 Task: Set the FEC code rate for Cable and satellite reception parameters to 6/7.
Action: Mouse moved to (122, 14)
Screenshot: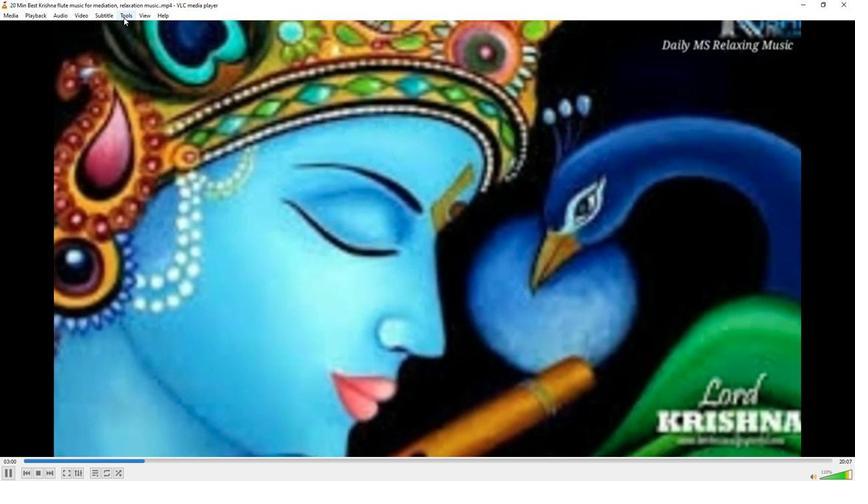 
Action: Mouse pressed left at (122, 14)
Screenshot: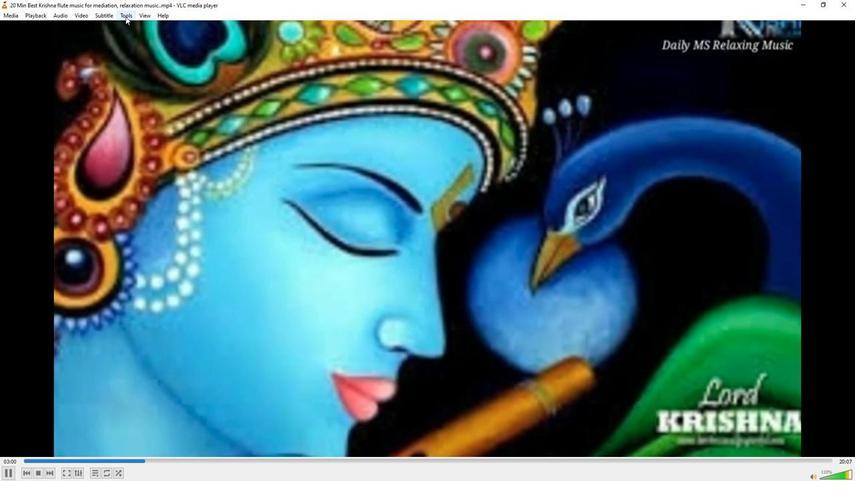 
Action: Mouse moved to (122, 120)
Screenshot: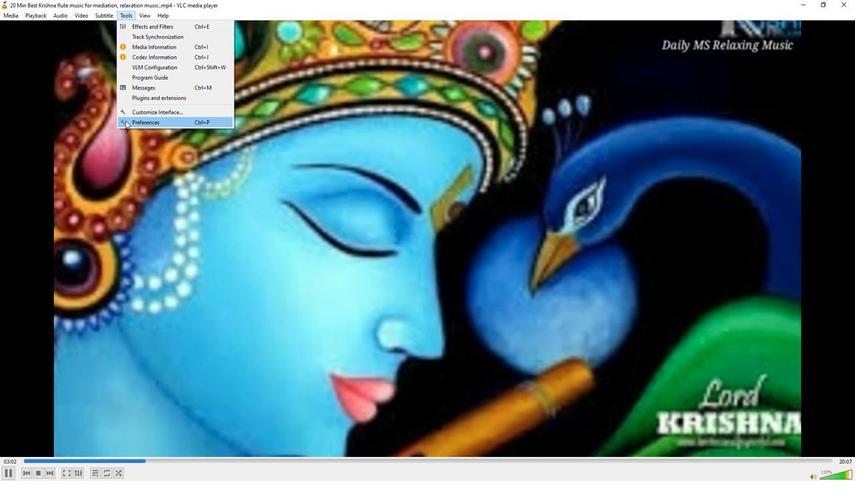 
Action: Mouse pressed left at (122, 120)
Screenshot: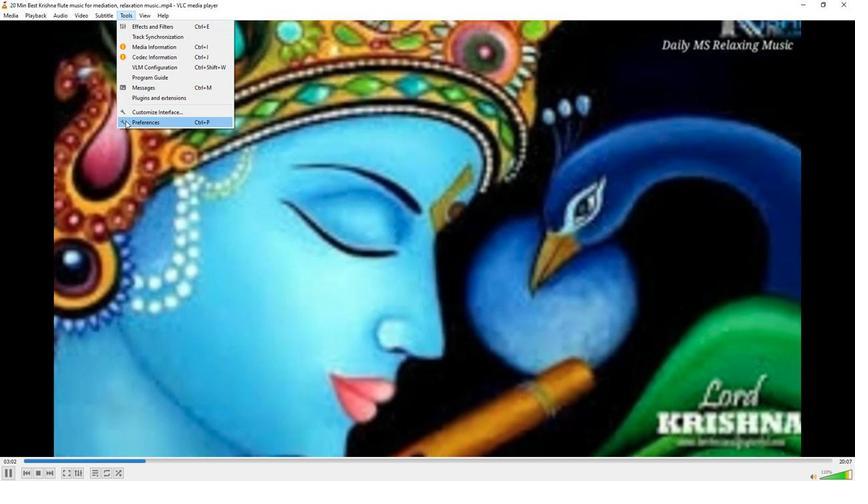 
Action: Mouse moved to (280, 395)
Screenshot: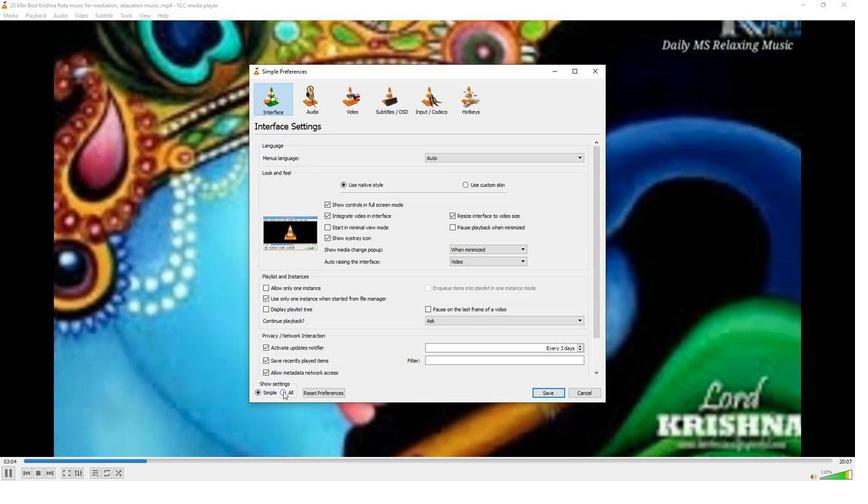 
Action: Mouse pressed left at (280, 395)
Screenshot: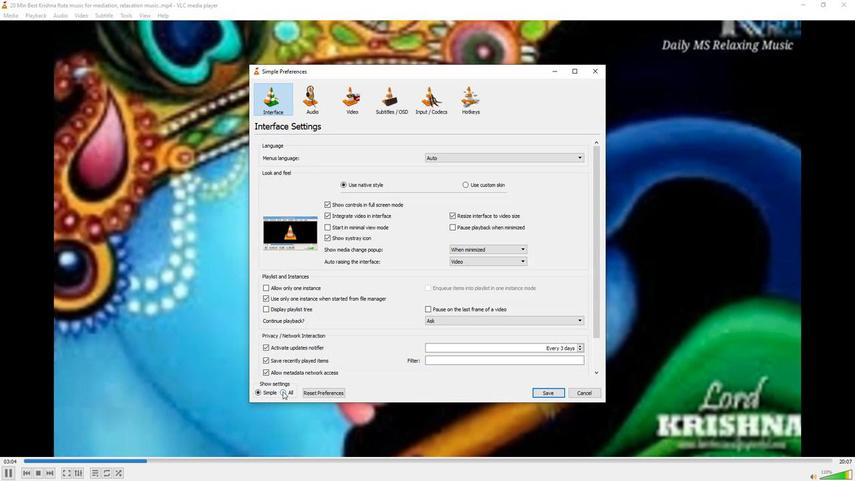 
Action: Mouse moved to (268, 243)
Screenshot: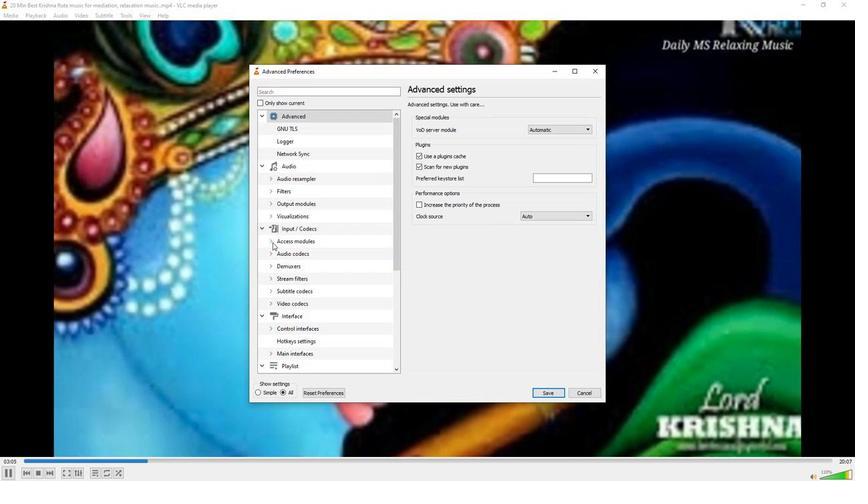 
Action: Mouse pressed left at (268, 243)
Screenshot: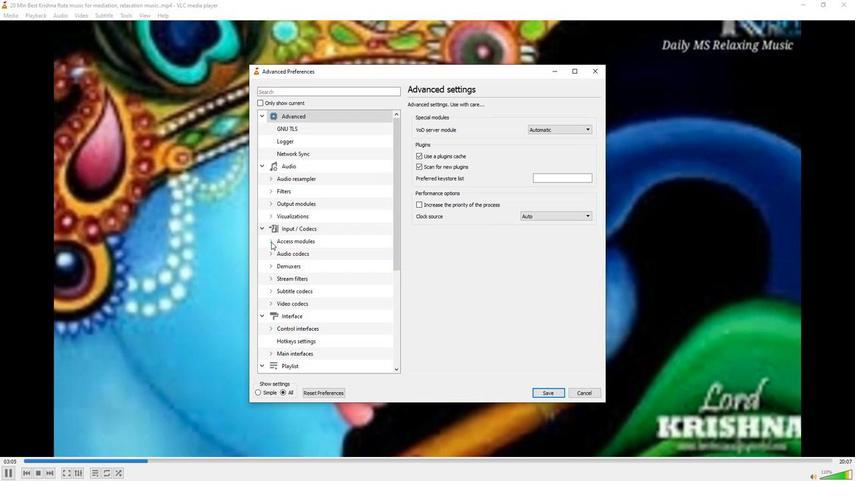 
Action: Mouse moved to (284, 322)
Screenshot: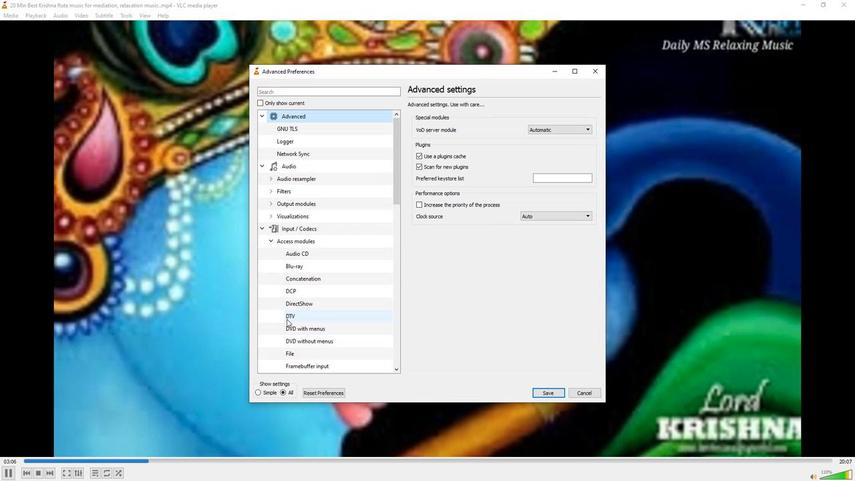 
Action: Mouse pressed left at (284, 322)
Screenshot: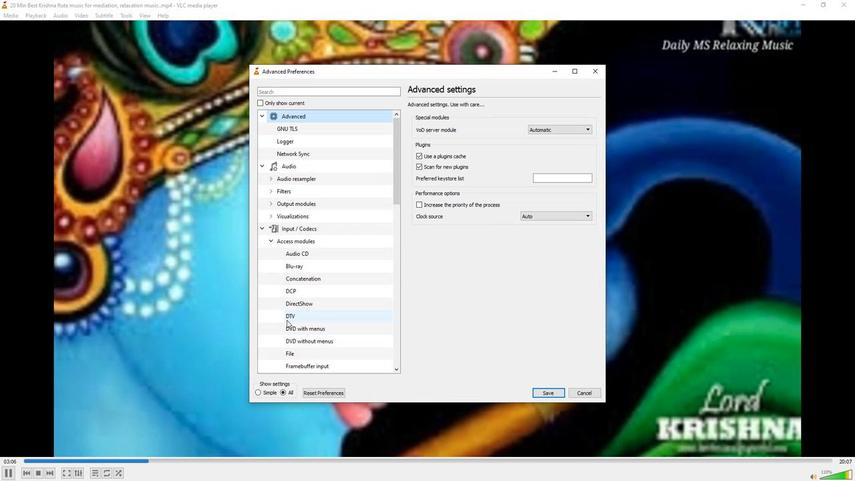 
Action: Mouse moved to (512, 269)
Screenshot: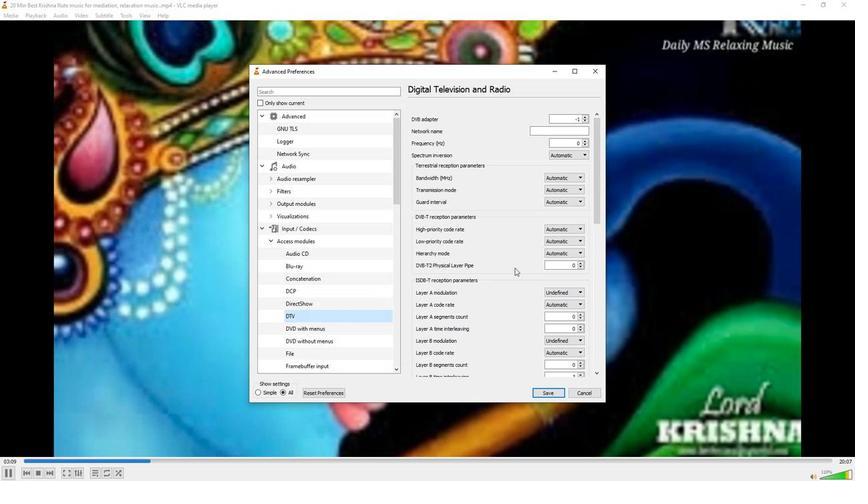 
Action: Mouse scrolled (512, 269) with delta (0, 0)
Screenshot: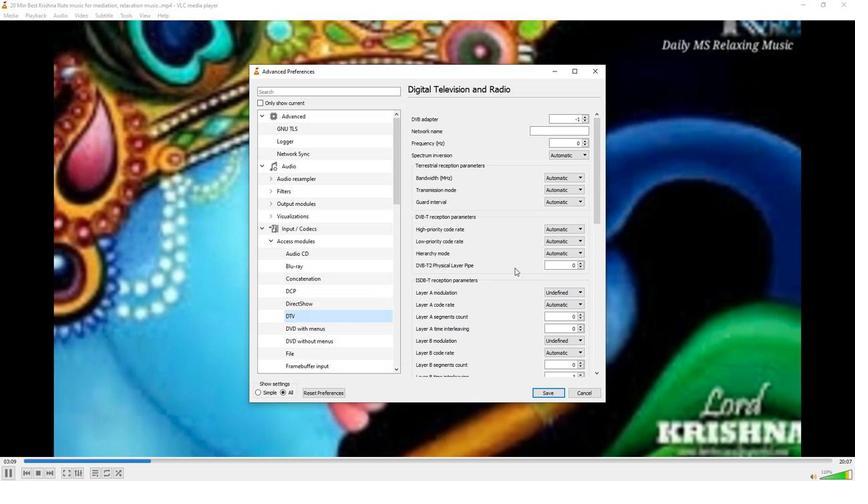 
Action: Mouse scrolled (512, 269) with delta (0, 0)
Screenshot: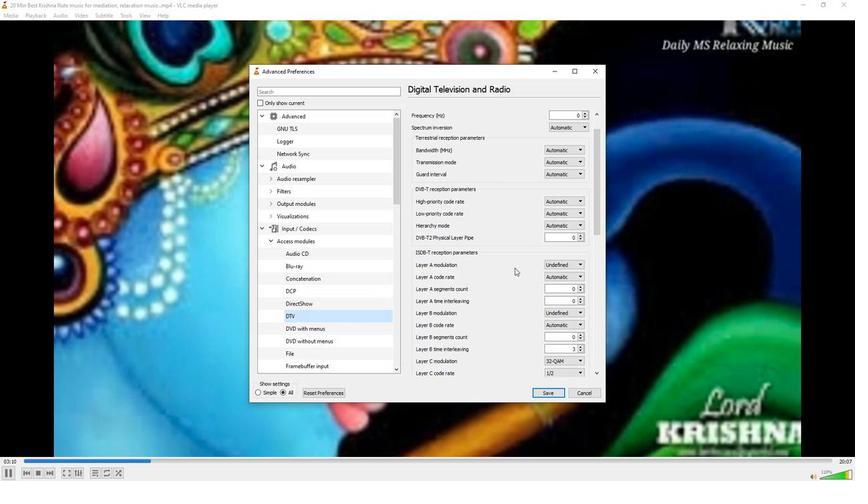 
Action: Mouse scrolled (512, 269) with delta (0, 0)
Screenshot: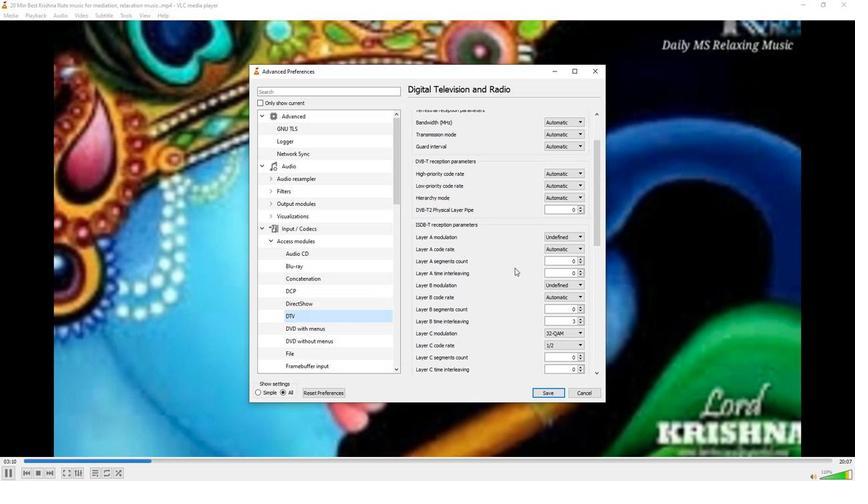 
Action: Mouse scrolled (512, 269) with delta (0, 0)
Screenshot: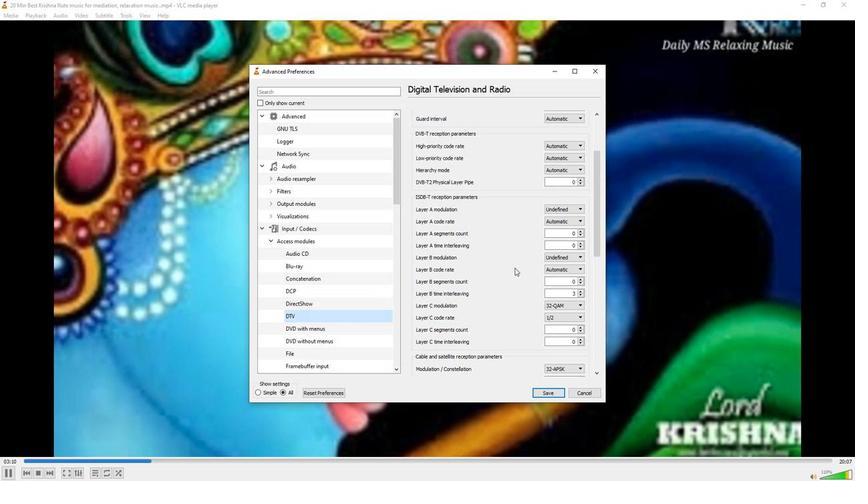 
Action: Mouse scrolled (512, 269) with delta (0, 0)
Screenshot: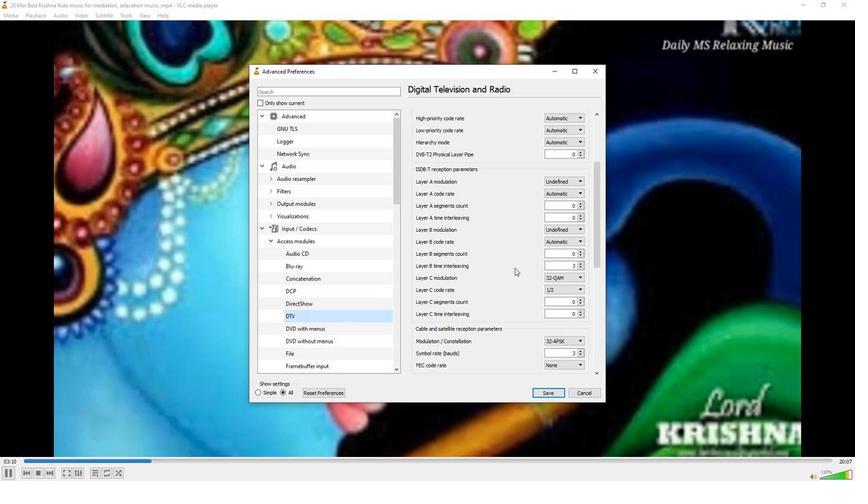 
Action: Mouse scrolled (512, 269) with delta (0, 0)
Screenshot: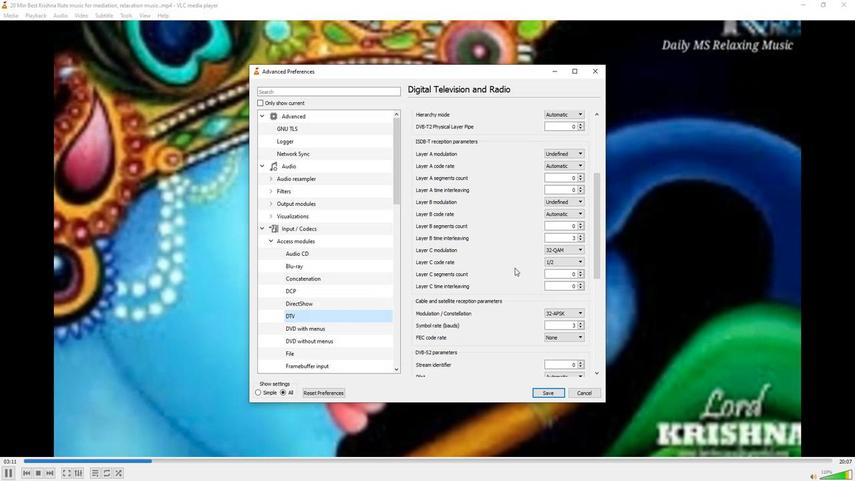 
Action: Mouse scrolled (512, 269) with delta (0, 0)
Screenshot: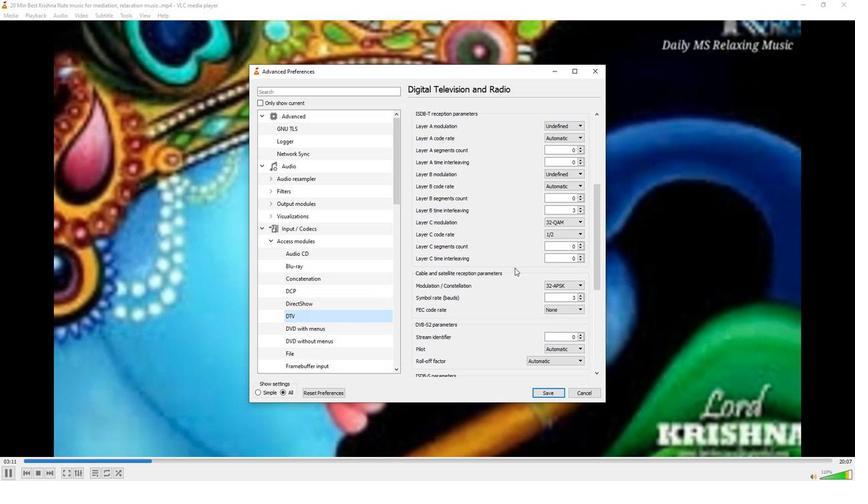 
Action: Mouse scrolled (512, 269) with delta (0, 0)
Screenshot: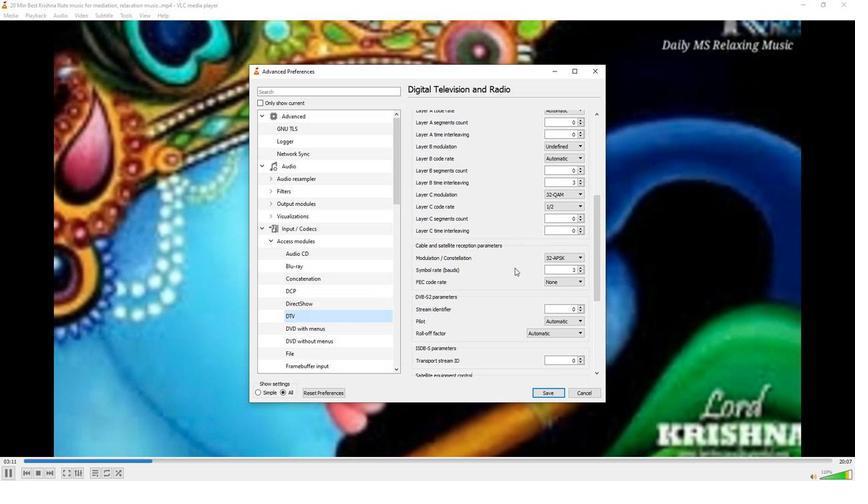 
Action: Mouse moved to (558, 256)
Screenshot: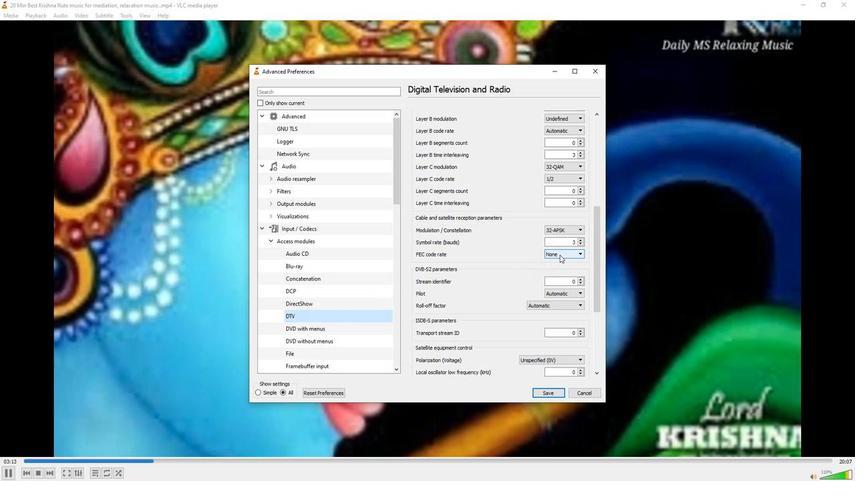
Action: Mouse pressed left at (558, 256)
Screenshot: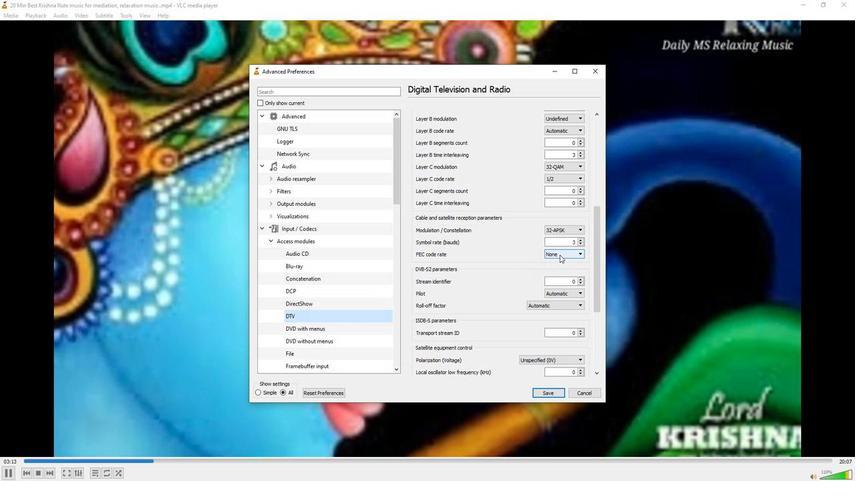 
Action: Mouse moved to (550, 310)
Screenshot: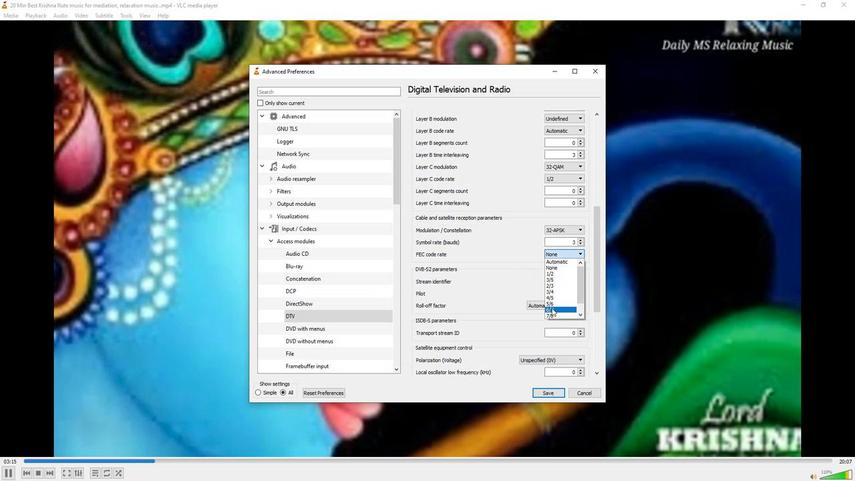 
Action: Mouse pressed left at (550, 310)
Screenshot: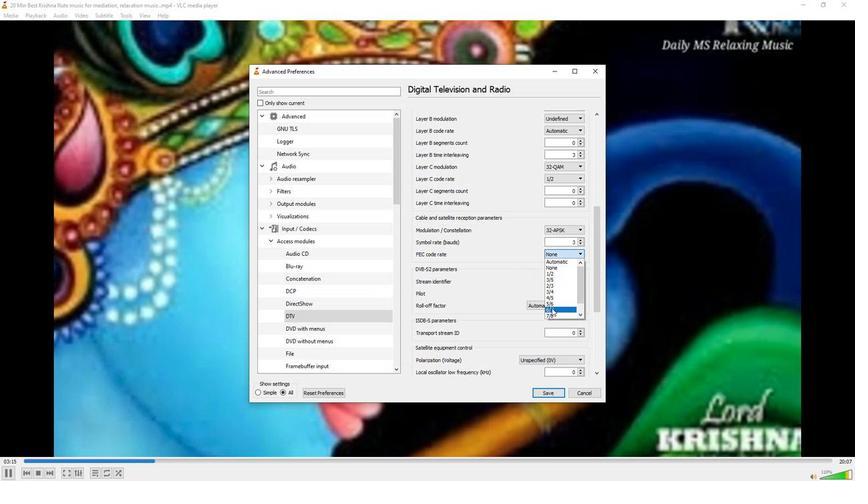 
Action: Mouse moved to (463, 285)
Screenshot: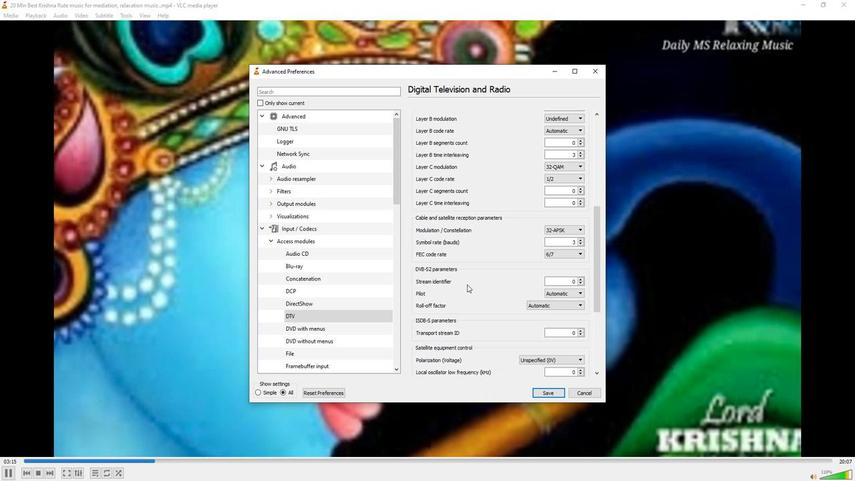 
